Task: Locate the nearest national wildlife refuge to Baltimore, Maryland, and Philadelphia, Pennsylvania.
Action: Mouse moved to (149, 76)
Screenshot: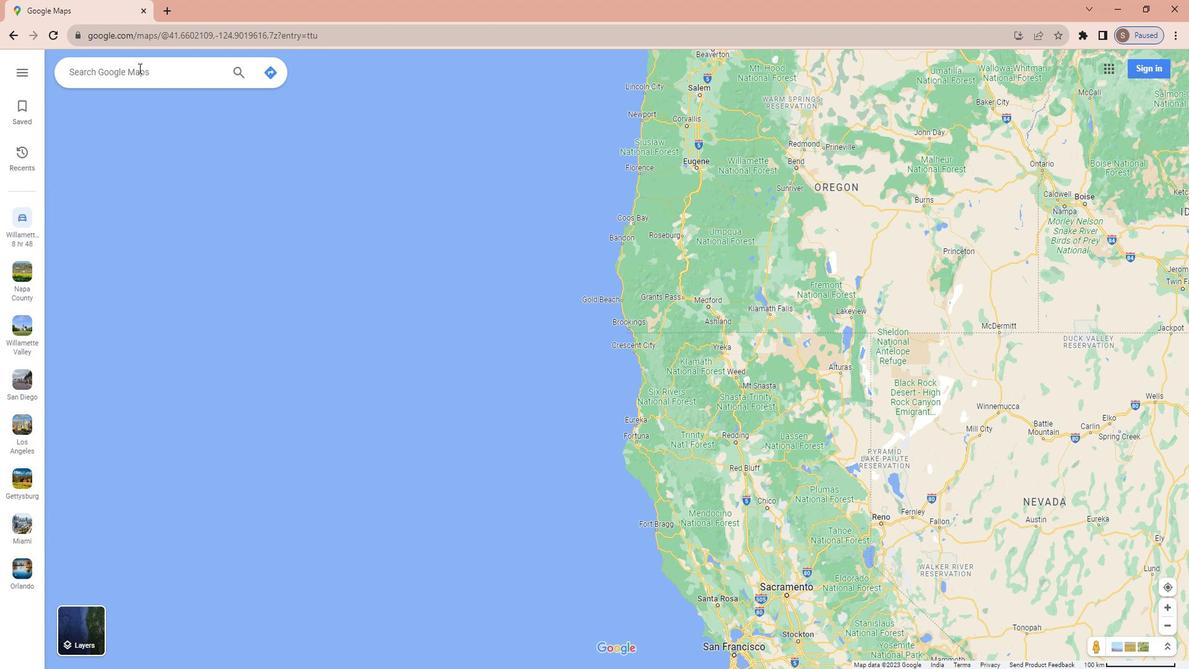
Action: Mouse pressed left at (149, 76)
Screenshot: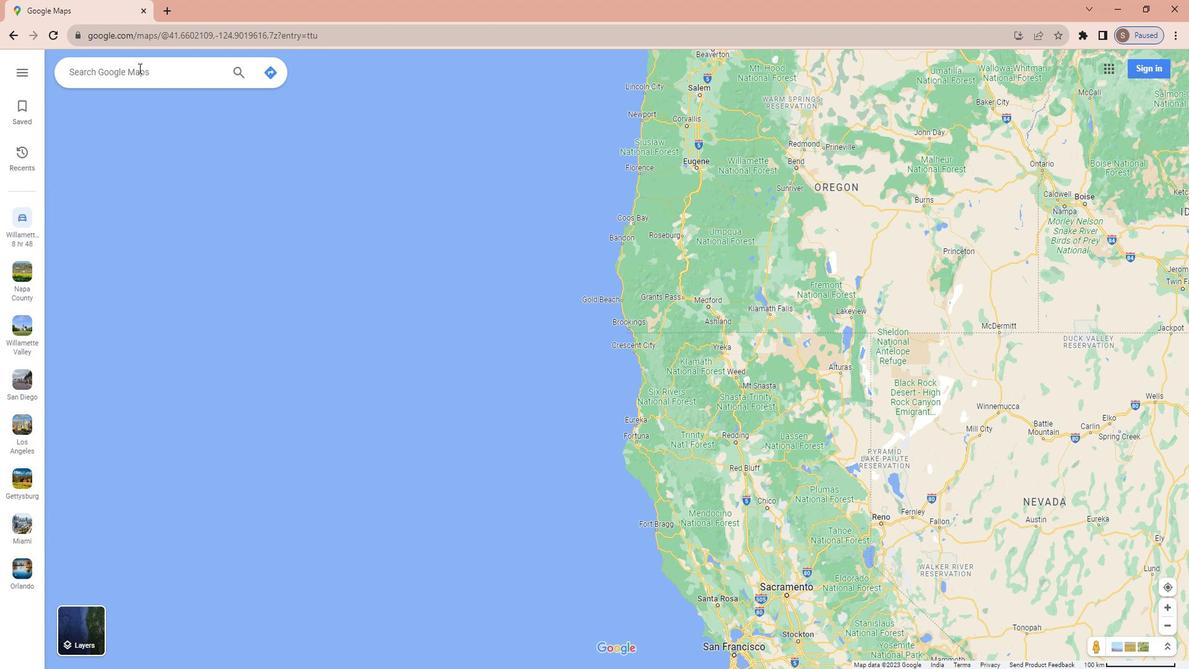 
Action: Key pressed <Key.shift>Bali<Key.backspace>timore,<Key.space><Key.shift><Key.shift>Maryland<Key.enter>
Screenshot: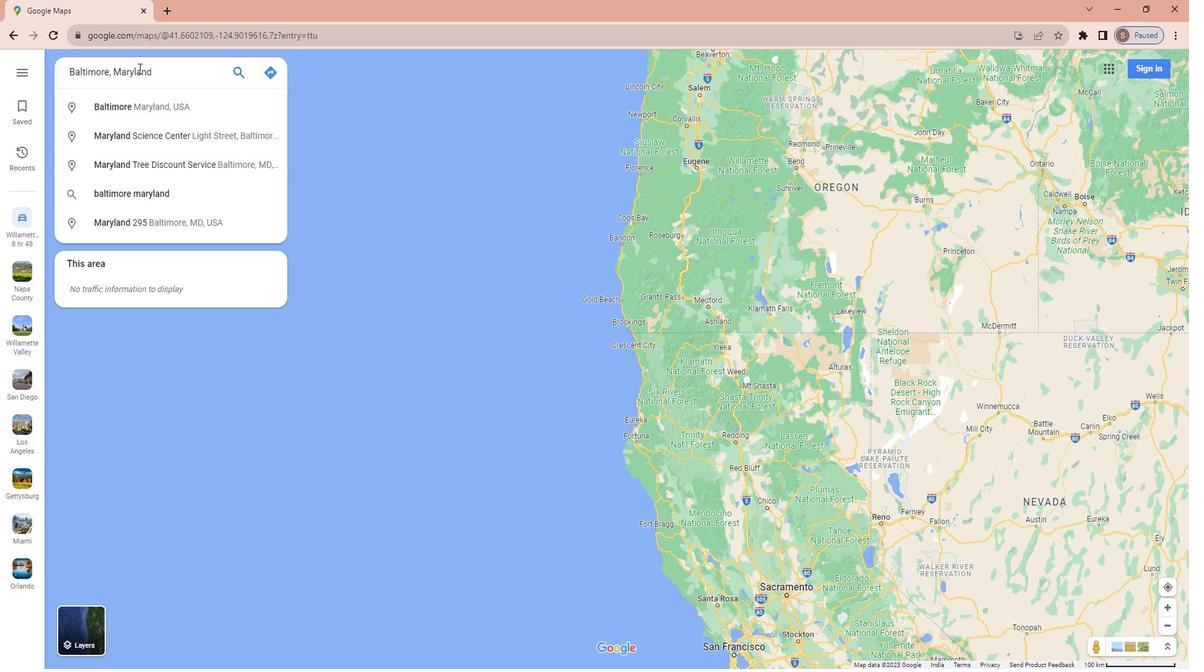
Action: Mouse moved to (182, 289)
Screenshot: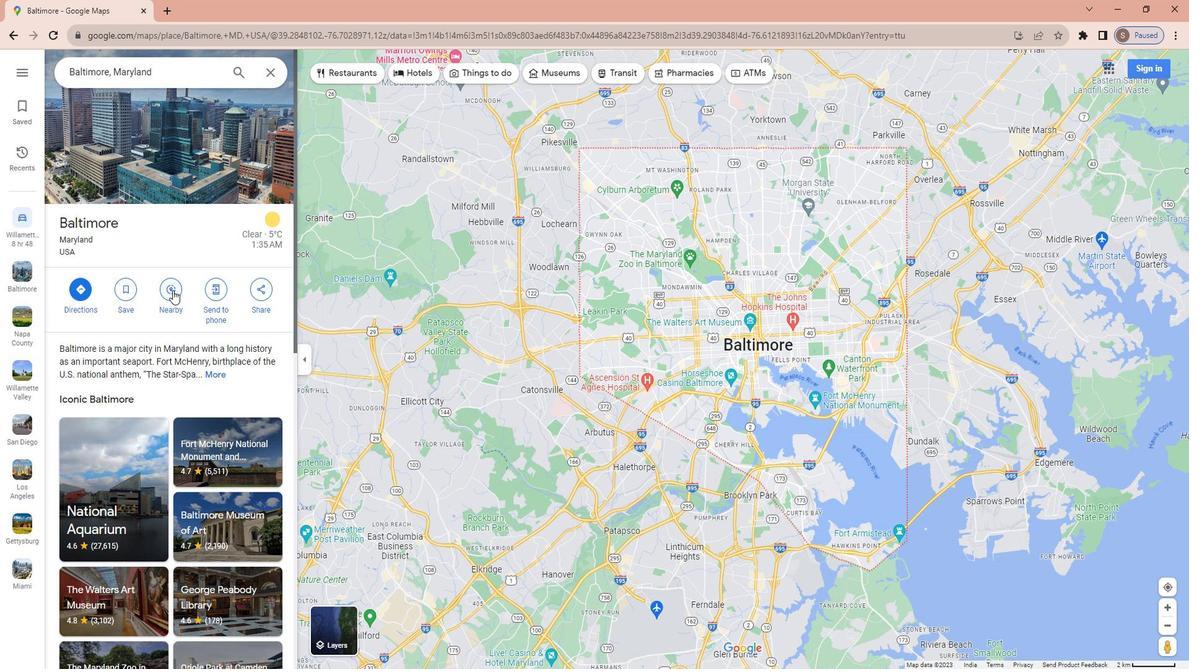 
Action: Mouse pressed left at (182, 289)
Screenshot: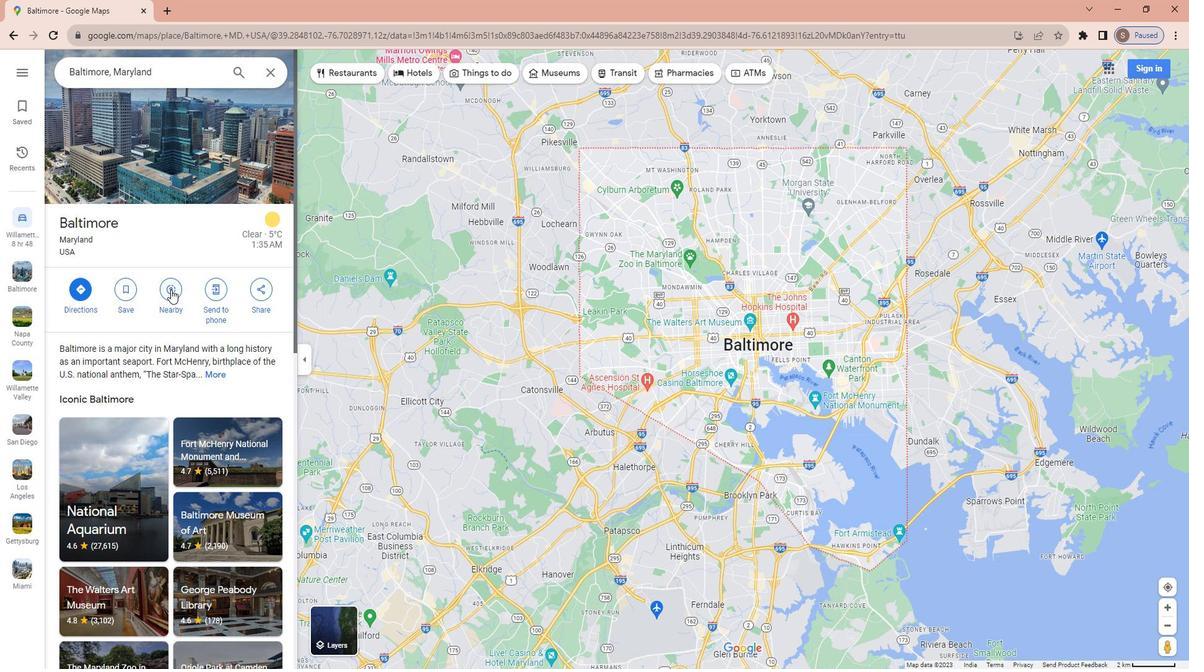 
Action: Mouse moved to (175, 273)
Screenshot: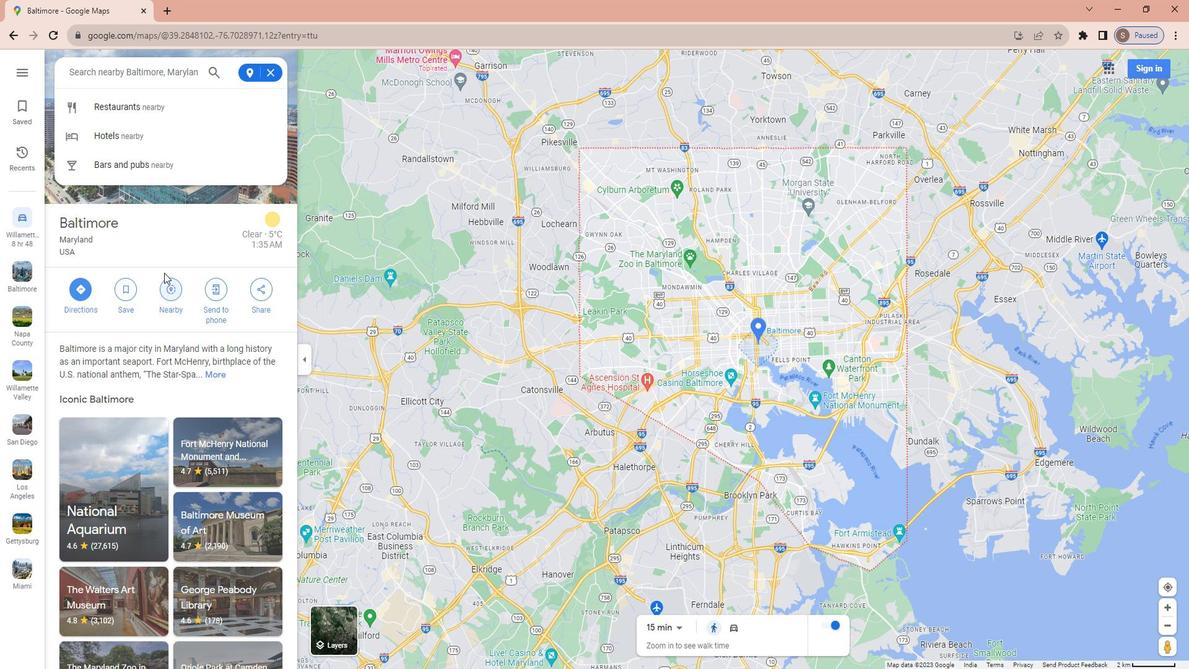 
Action: Key pressed national<Key.space>wildlife<Key.space>refuge<Key.enter>
Screenshot: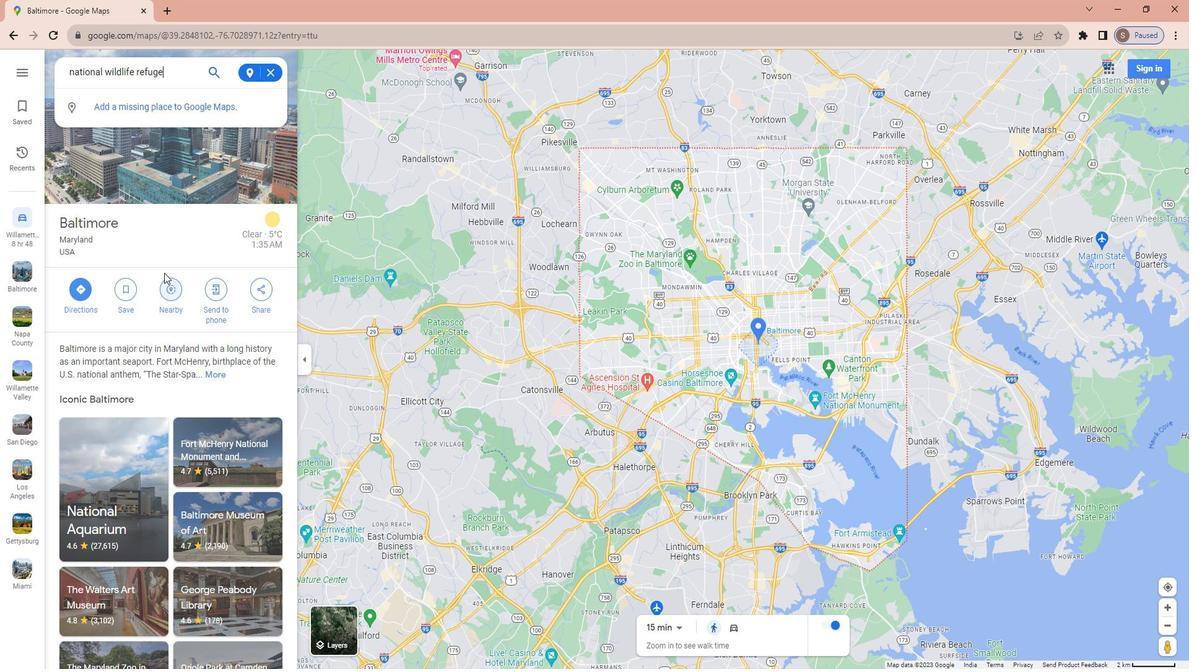 
Action: Mouse moved to (278, 81)
Screenshot: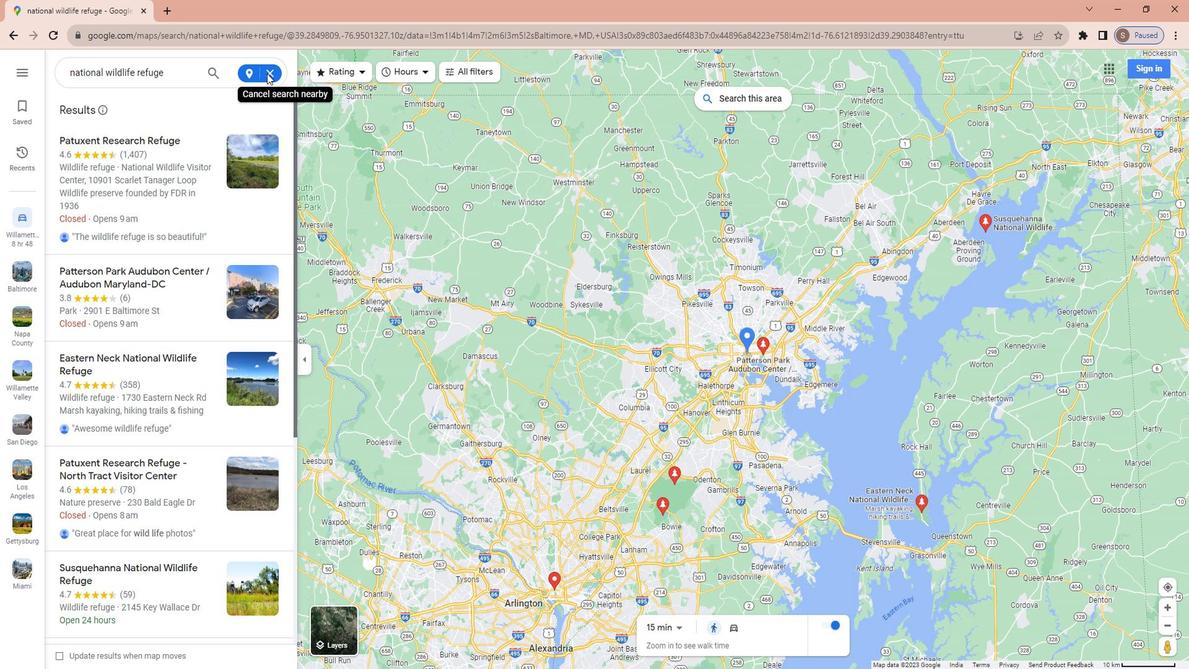 
Action: Mouse pressed left at (278, 81)
Screenshot: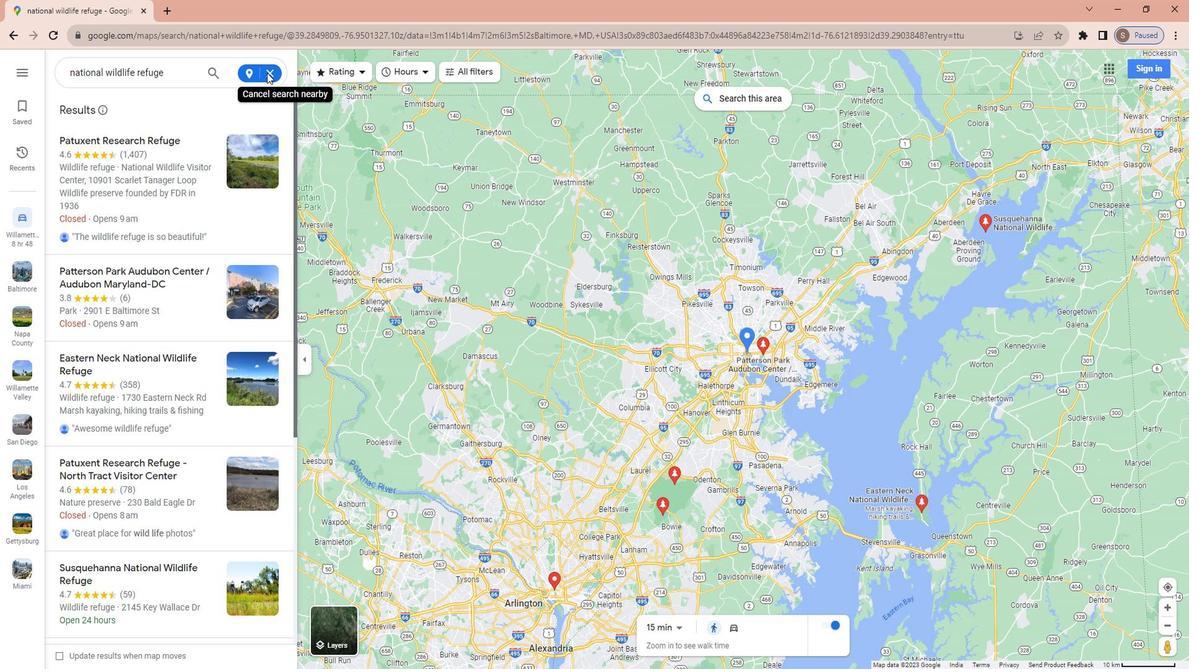 
Action: Mouse moved to (279, 82)
Screenshot: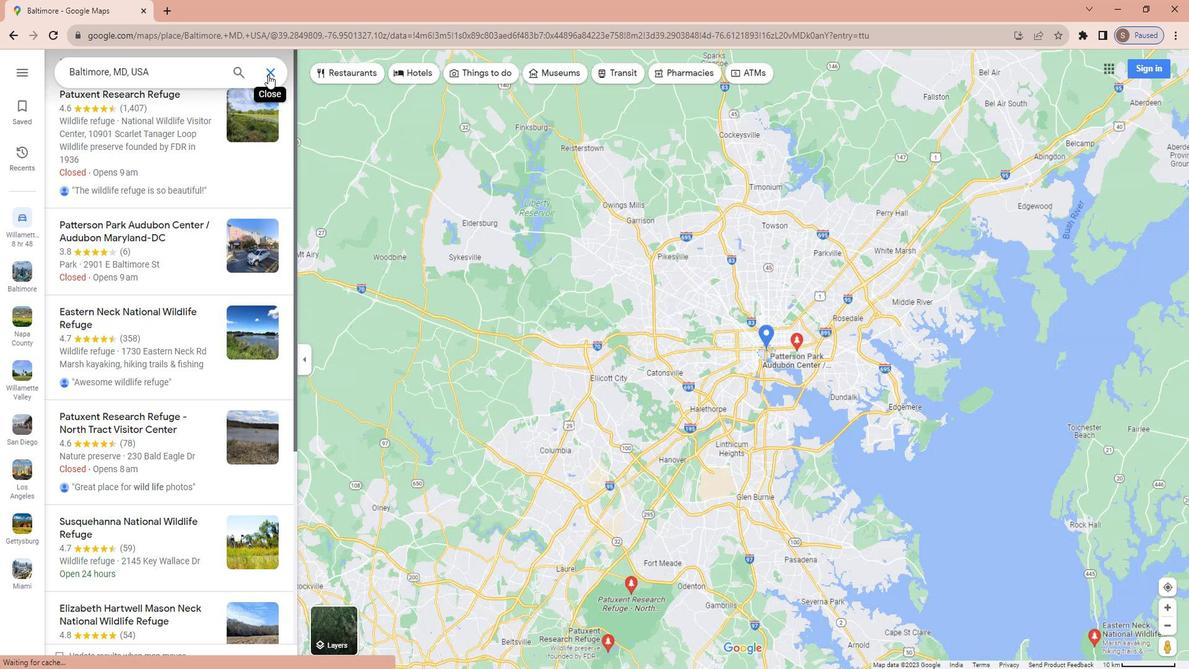 
Action: Mouse pressed left at (279, 82)
Screenshot: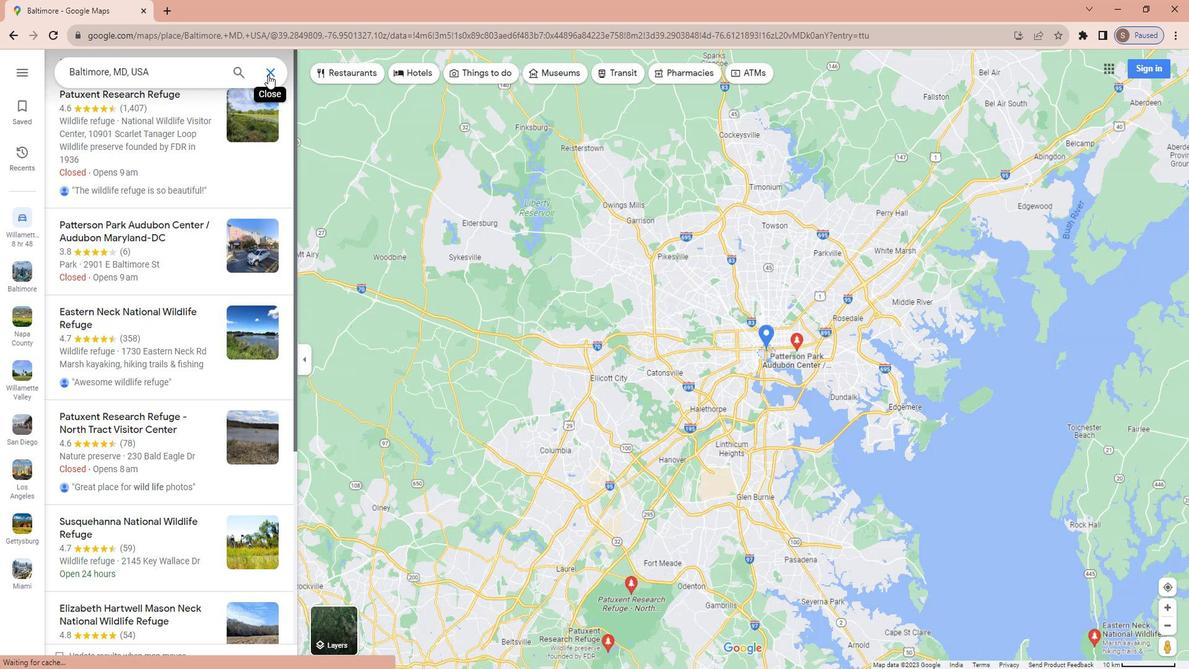 
Action: Mouse moved to (136, 84)
Screenshot: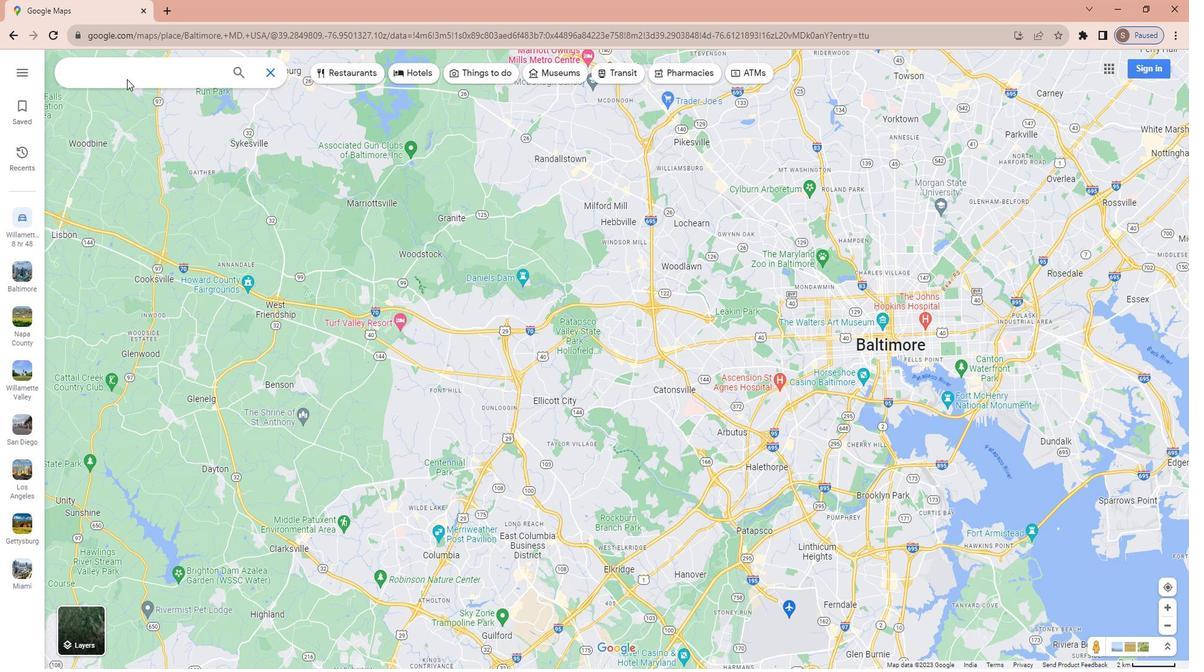 
Action: Key pressed <Key.shift>Philadelphia,<Key.space><Key.shift>Pennsylvania<Key.enter>
Screenshot: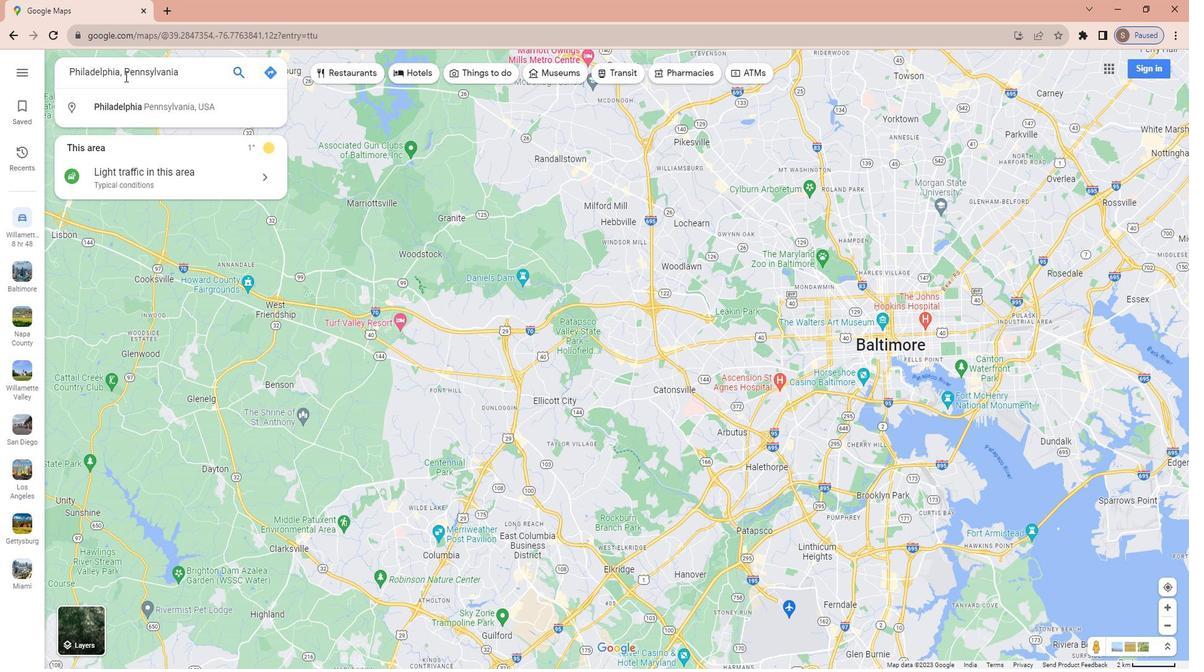 
Action: Mouse moved to (188, 286)
Screenshot: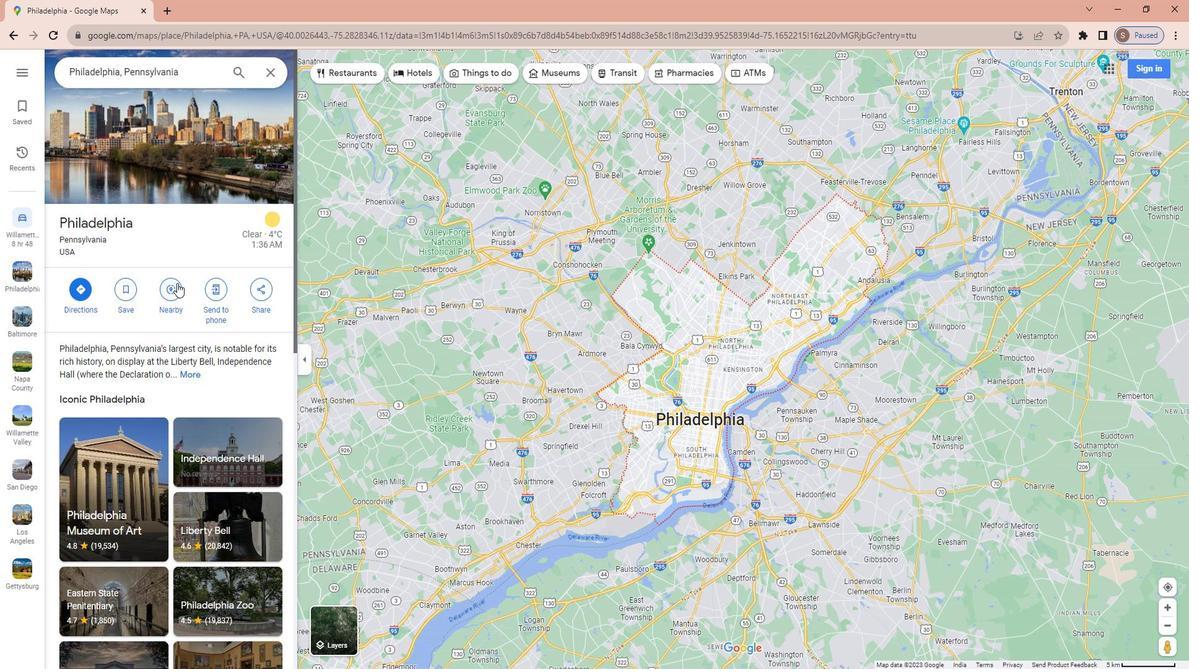
Action: Mouse pressed left at (188, 286)
Screenshot: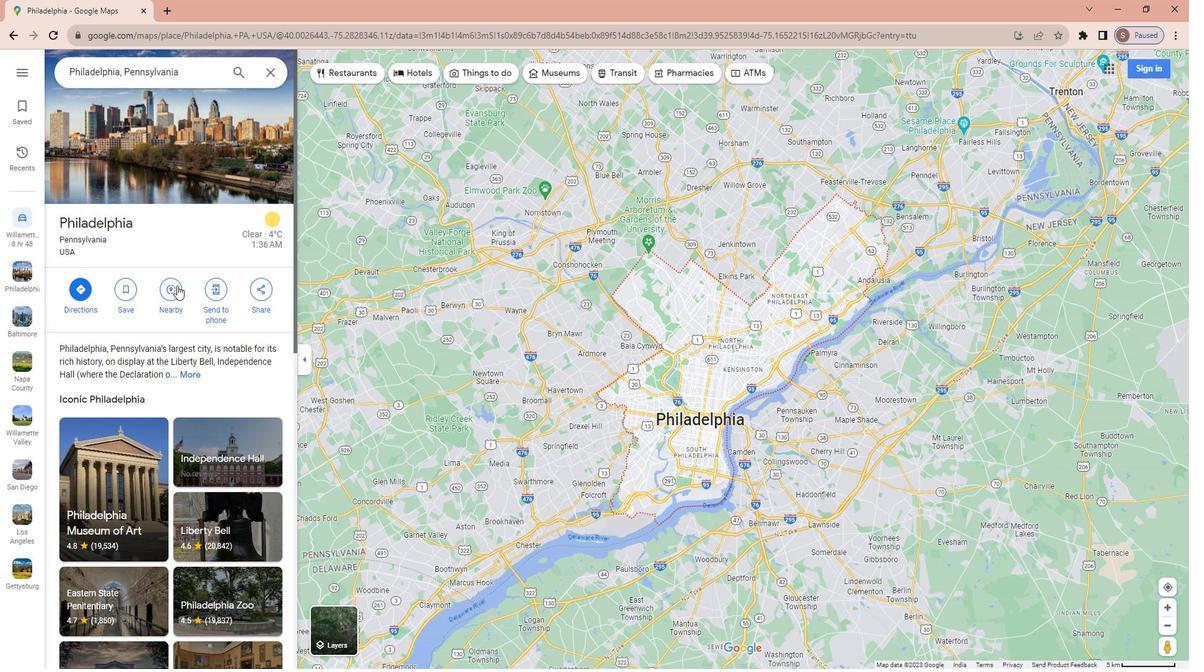 
Action: Key pressed national<Key.space>wildlife<Key.space>refuge<Key.enter>
Screenshot: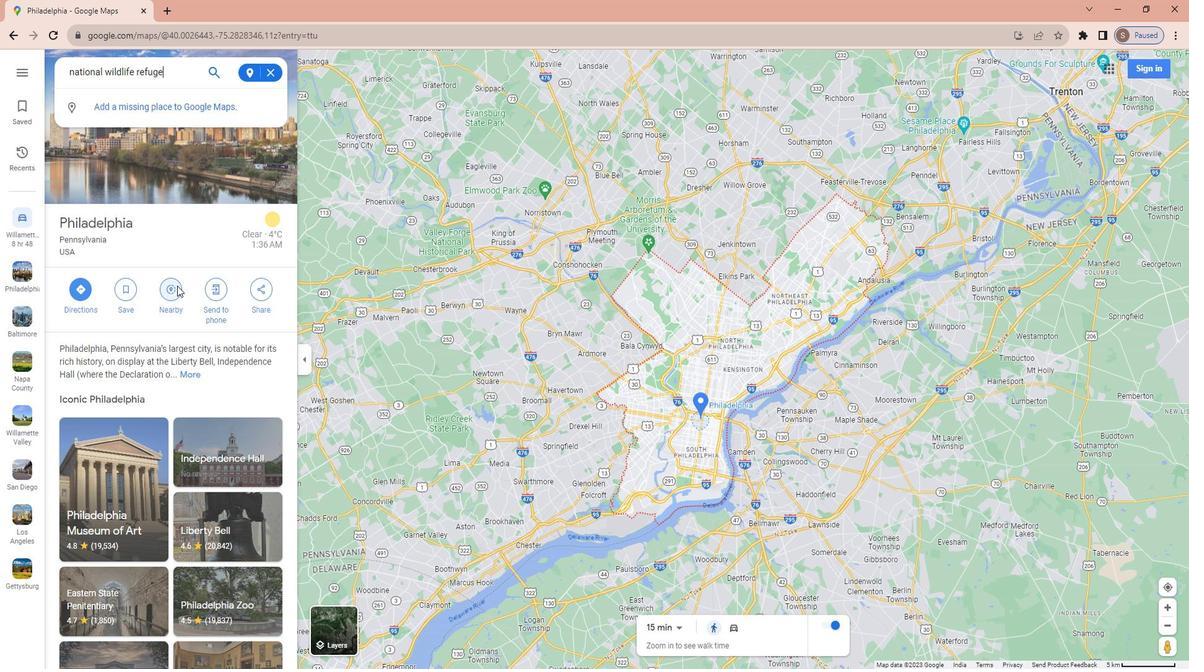 
